 Task: Set the tab size preference to 3.
Action: Mouse moved to (1045, 99)
Screenshot: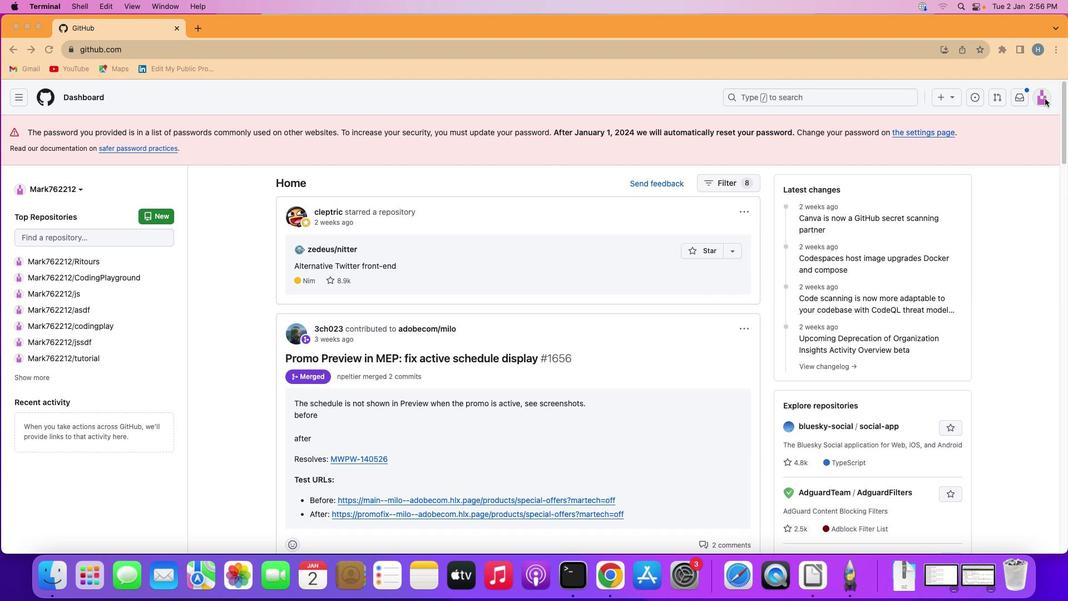 
Action: Mouse pressed left at (1045, 99)
Screenshot: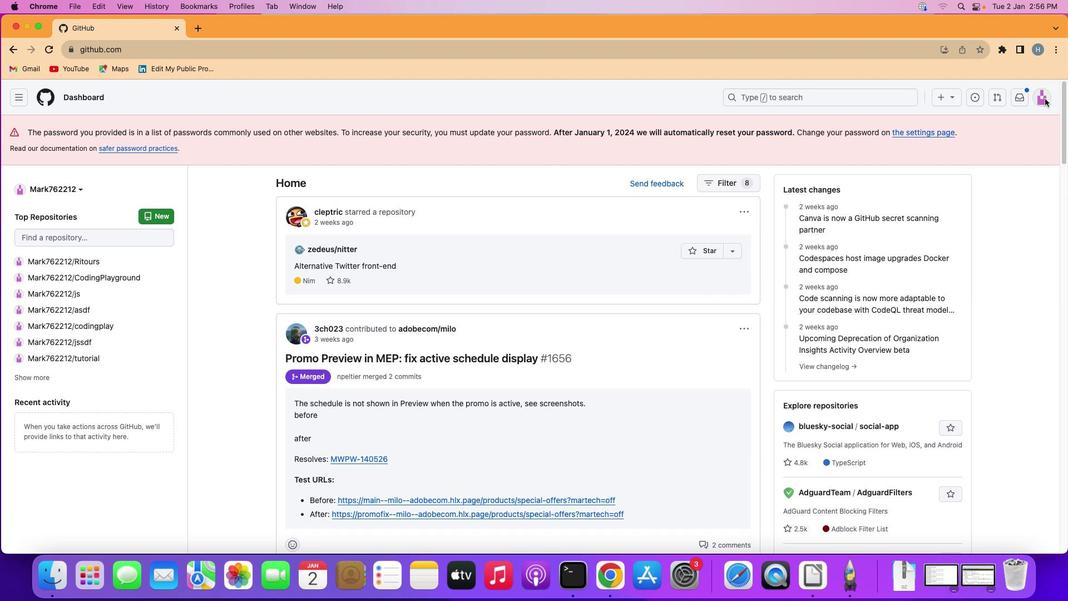 
Action: Mouse moved to (1045, 94)
Screenshot: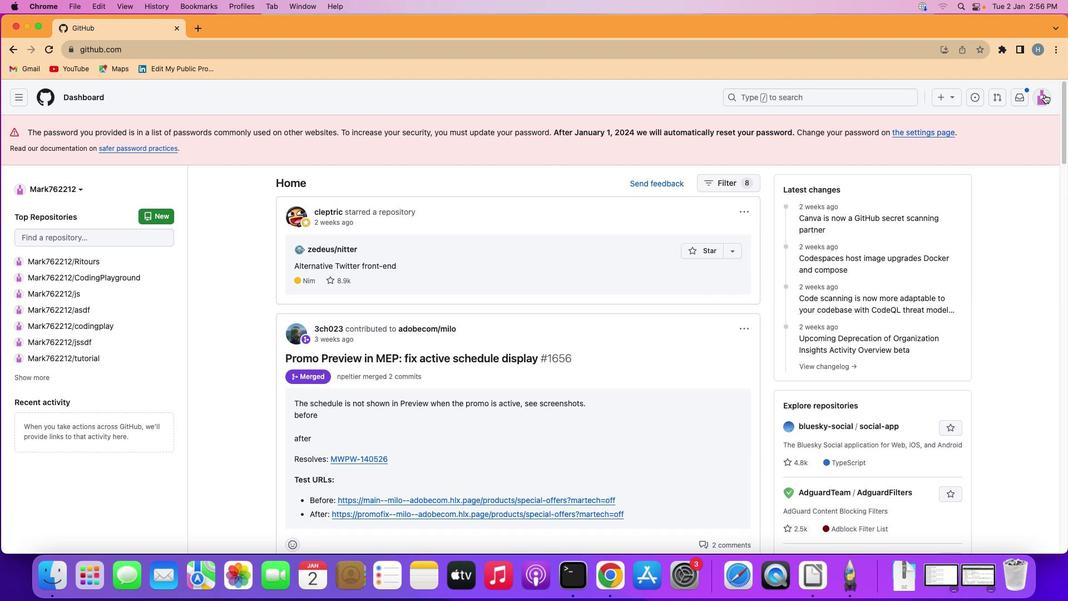 
Action: Mouse pressed left at (1045, 94)
Screenshot: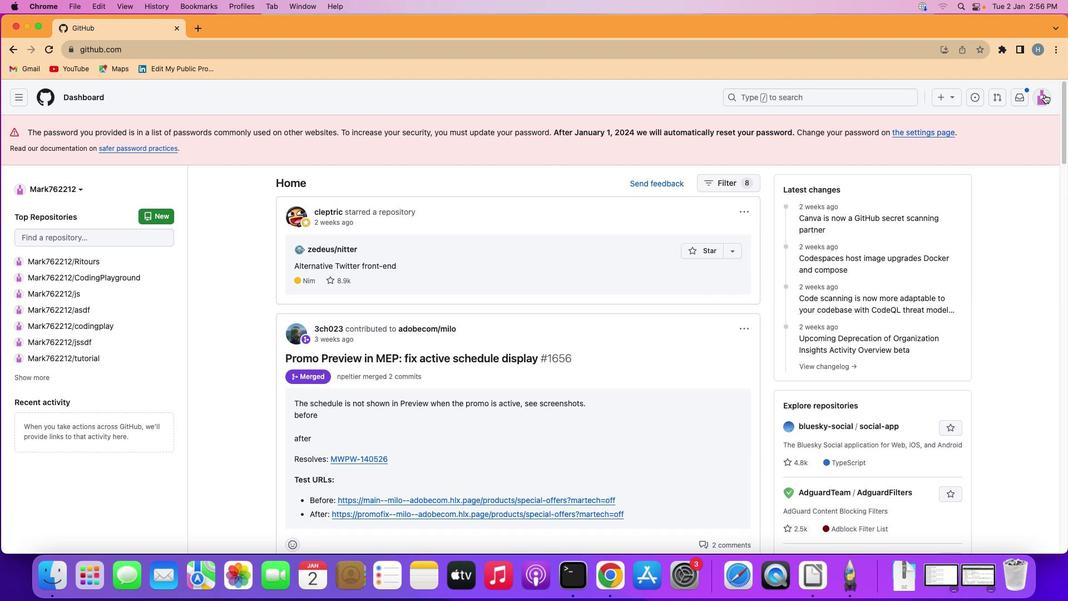 
Action: Mouse moved to (979, 402)
Screenshot: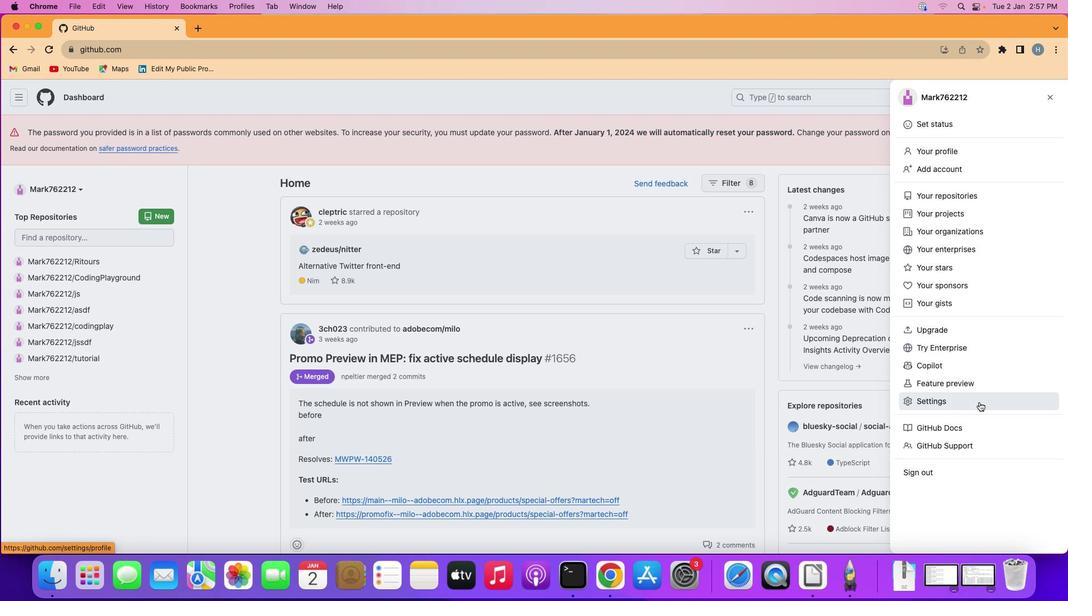 
Action: Mouse pressed left at (979, 402)
Screenshot: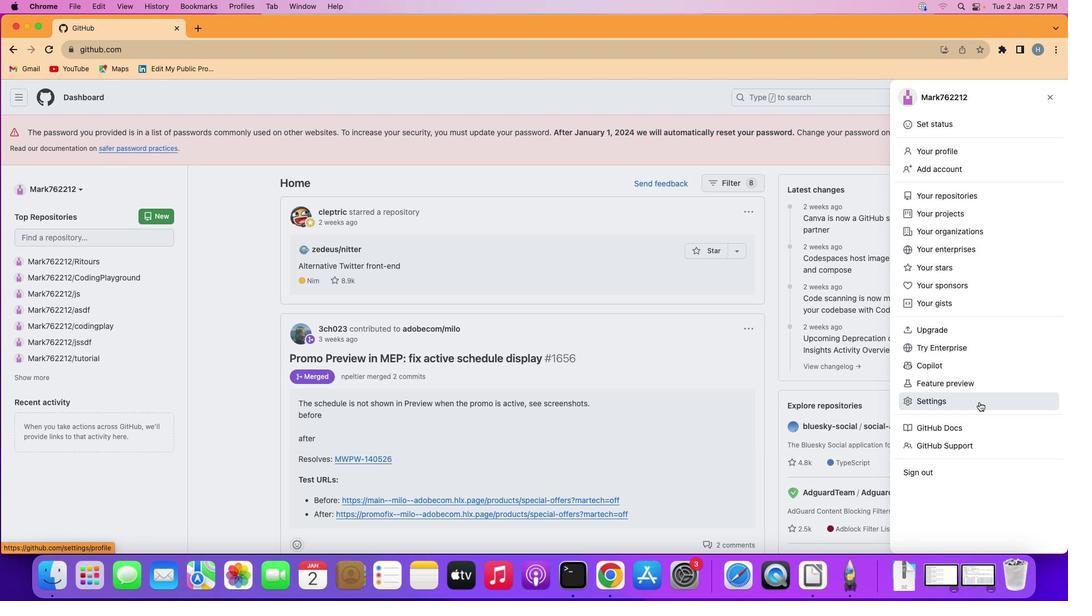 
Action: Mouse moved to (285, 271)
Screenshot: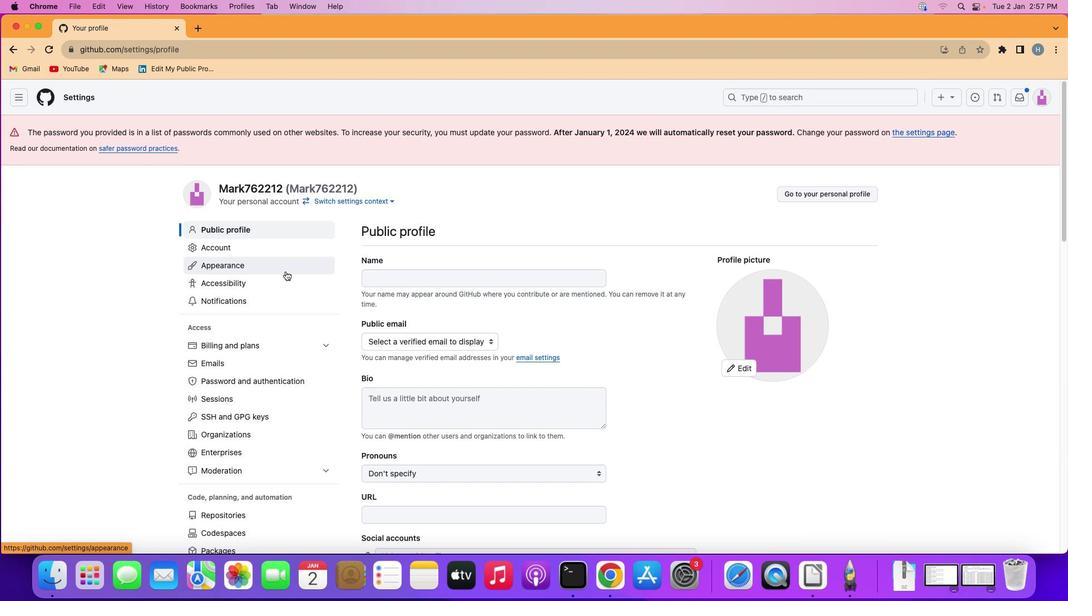 
Action: Mouse pressed left at (285, 271)
Screenshot: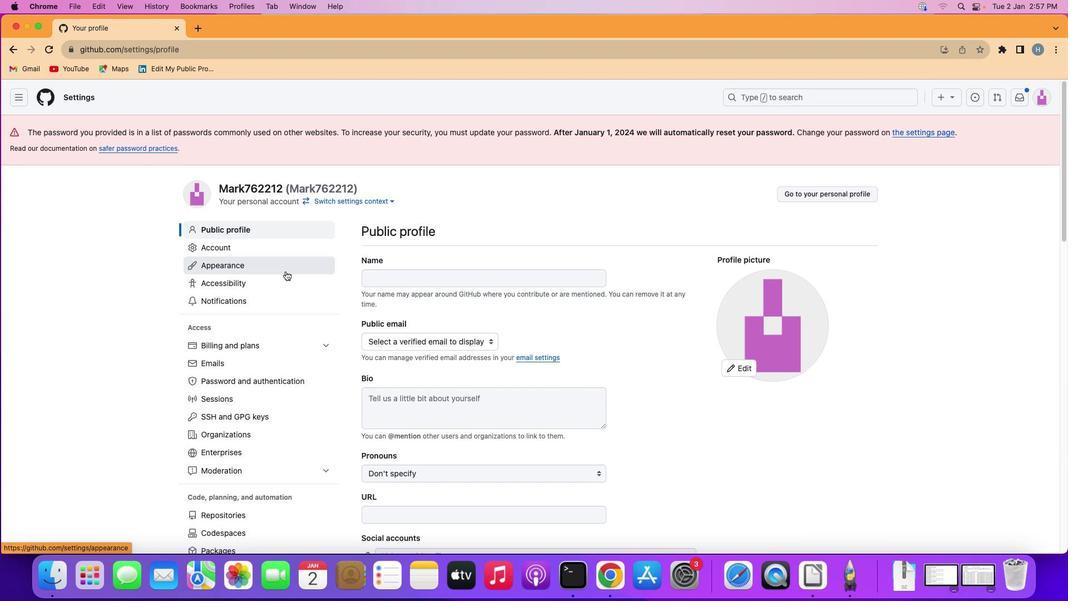 
Action: Mouse moved to (470, 363)
Screenshot: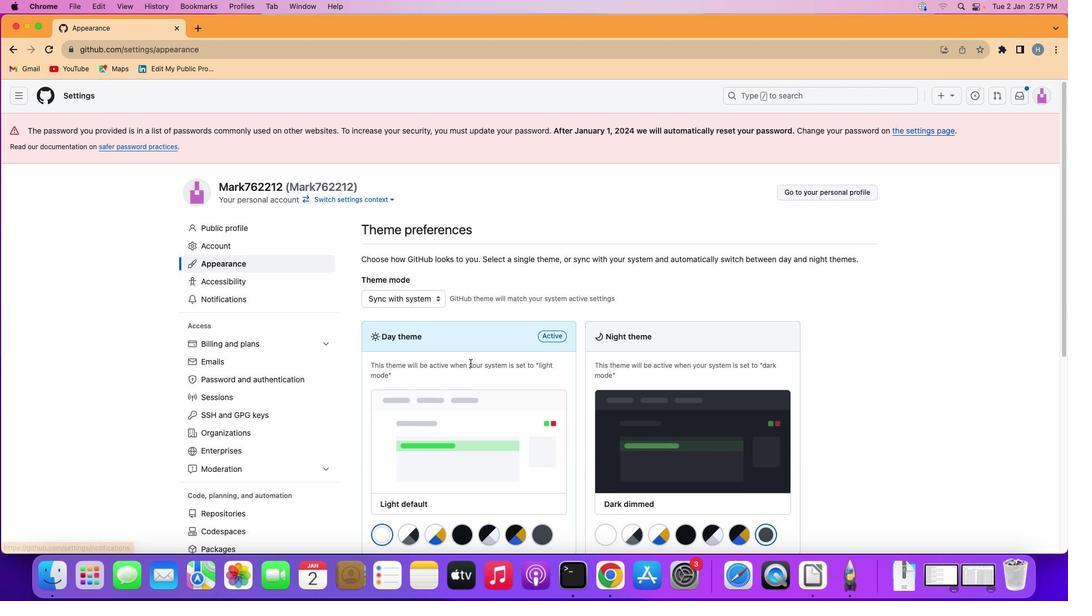 
Action: Mouse scrolled (470, 363) with delta (0, 0)
Screenshot: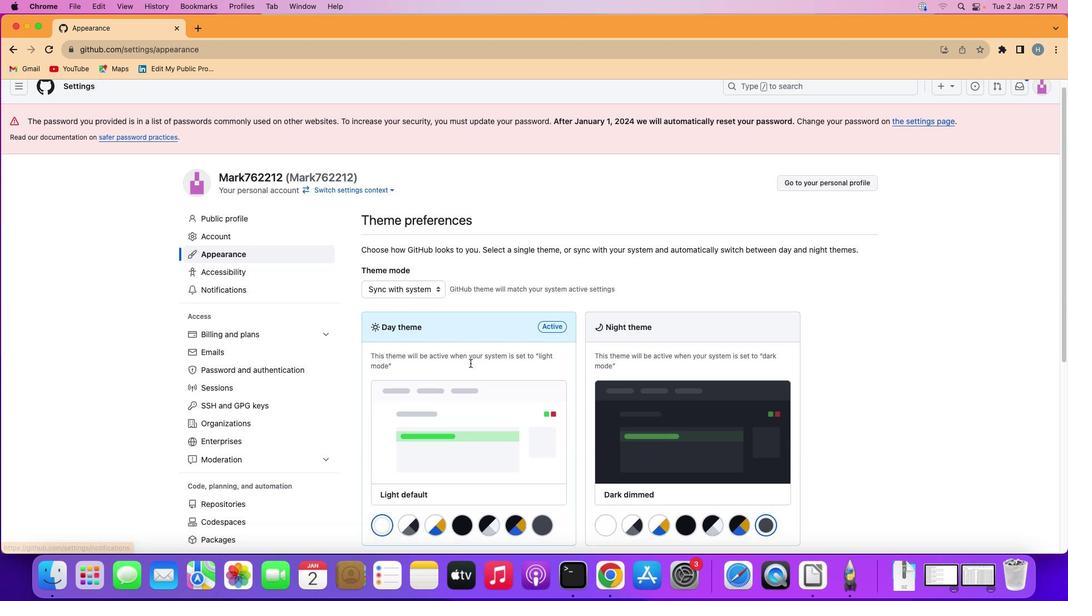 
Action: Mouse moved to (470, 363)
Screenshot: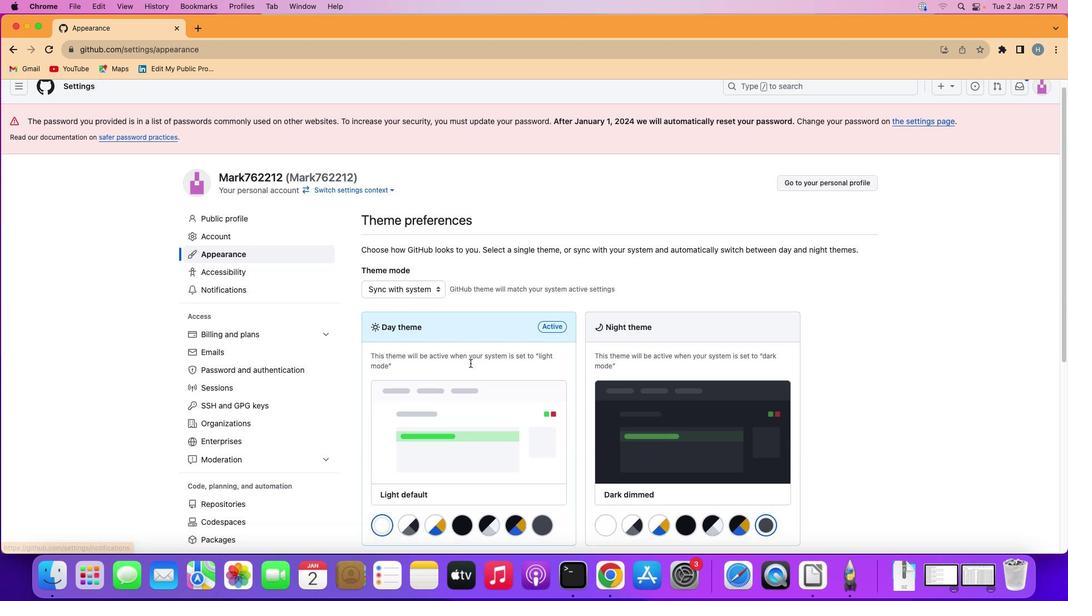 
Action: Mouse scrolled (470, 363) with delta (0, 0)
Screenshot: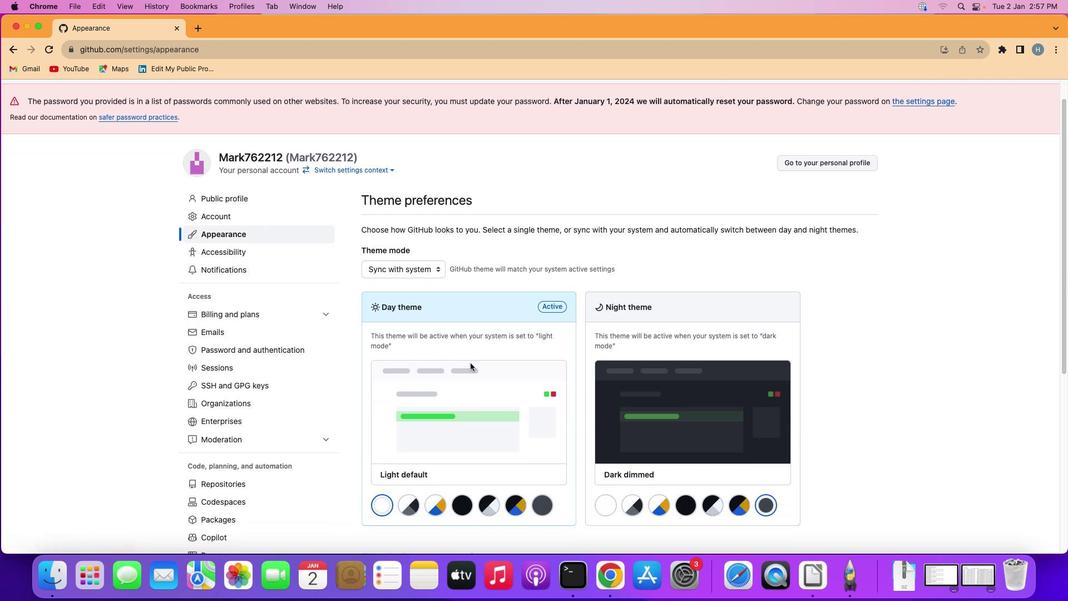 
Action: Mouse scrolled (470, 363) with delta (0, -1)
Screenshot: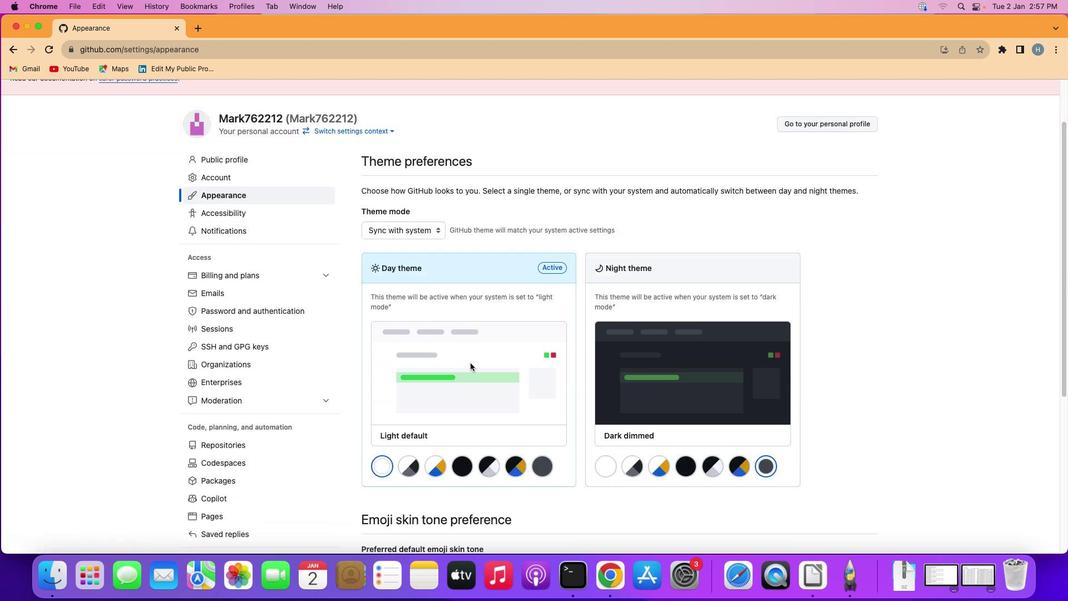 
Action: Mouse moved to (470, 363)
Screenshot: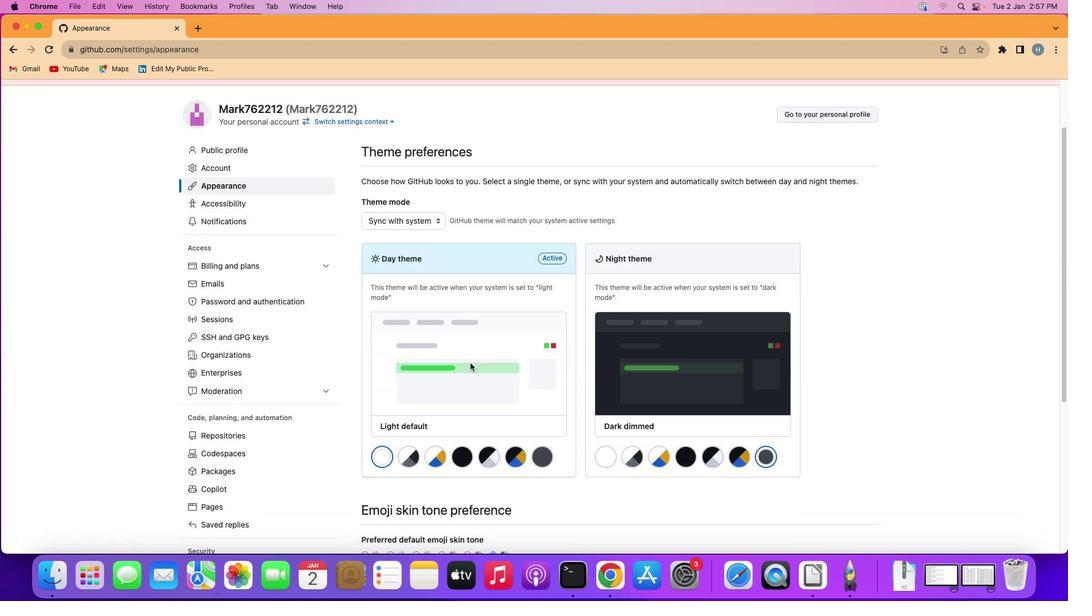 
Action: Mouse scrolled (470, 363) with delta (0, 0)
Screenshot: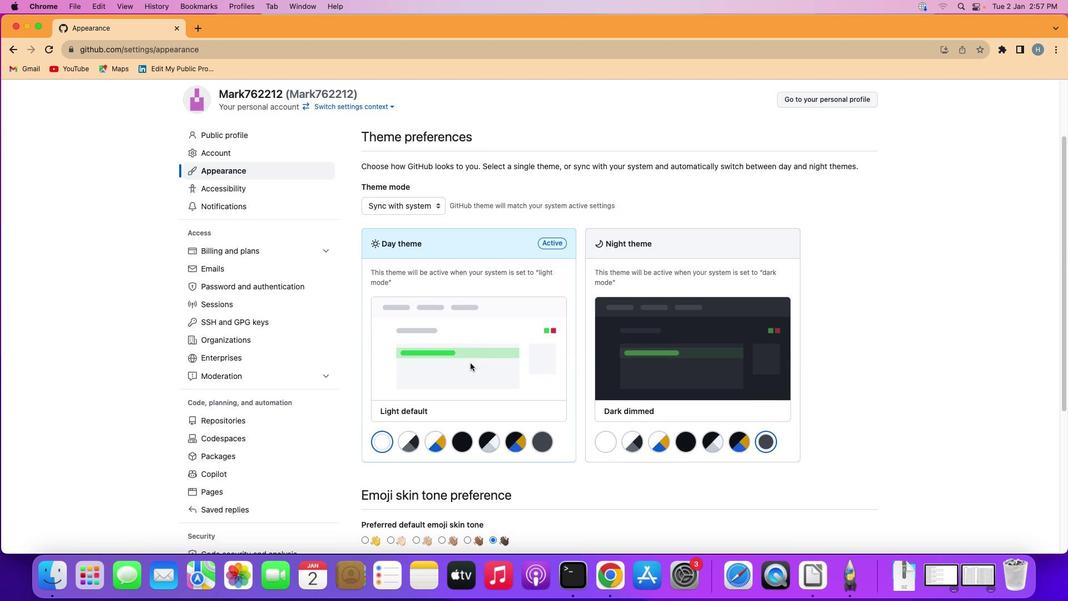 
Action: Mouse scrolled (470, 363) with delta (0, 0)
Screenshot: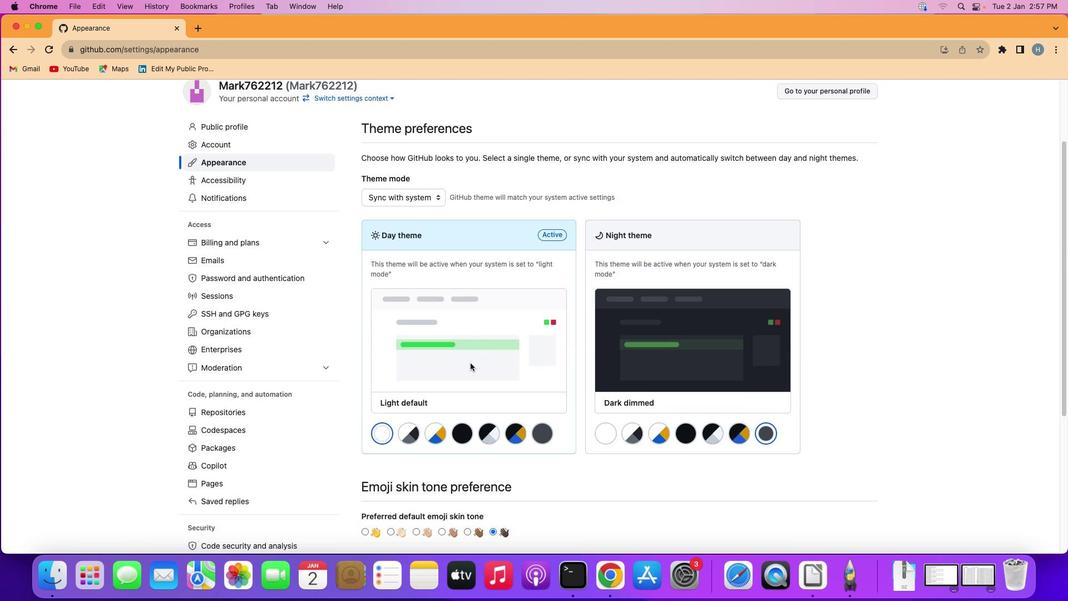 
Action: Mouse scrolled (470, 363) with delta (0, 0)
Screenshot: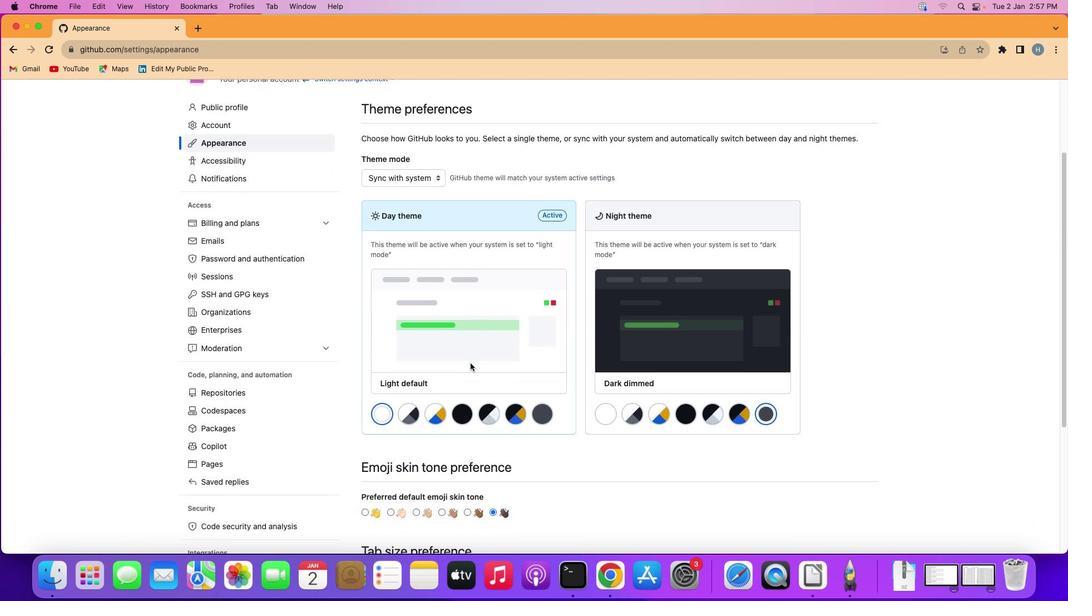 
Action: Mouse scrolled (470, 363) with delta (0, 0)
Screenshot: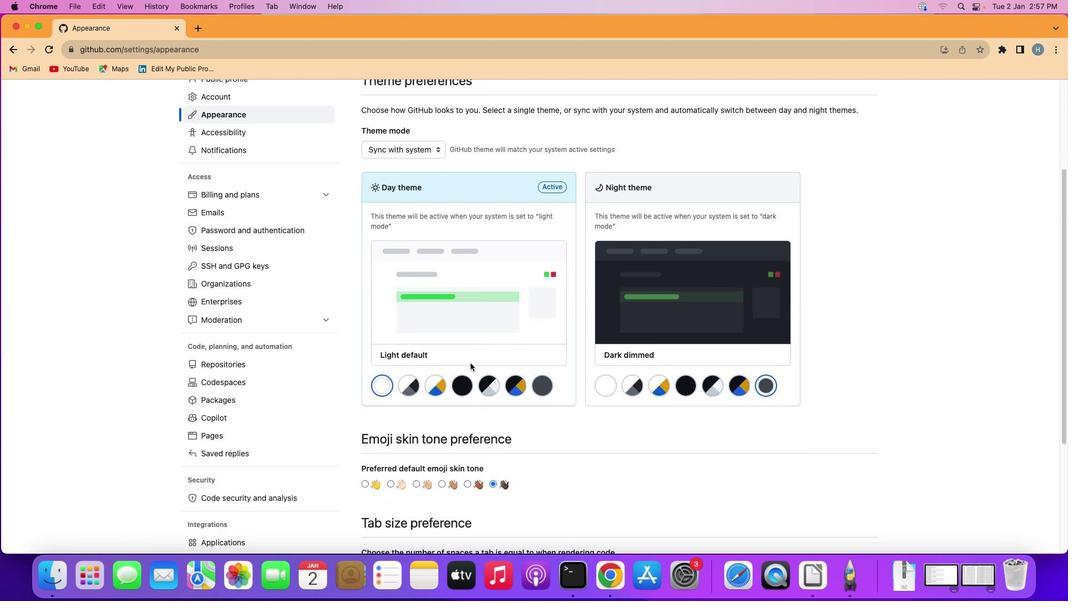 
Action: Mouse scrolled (470, 363) with delta (0, 0)
Screenshot: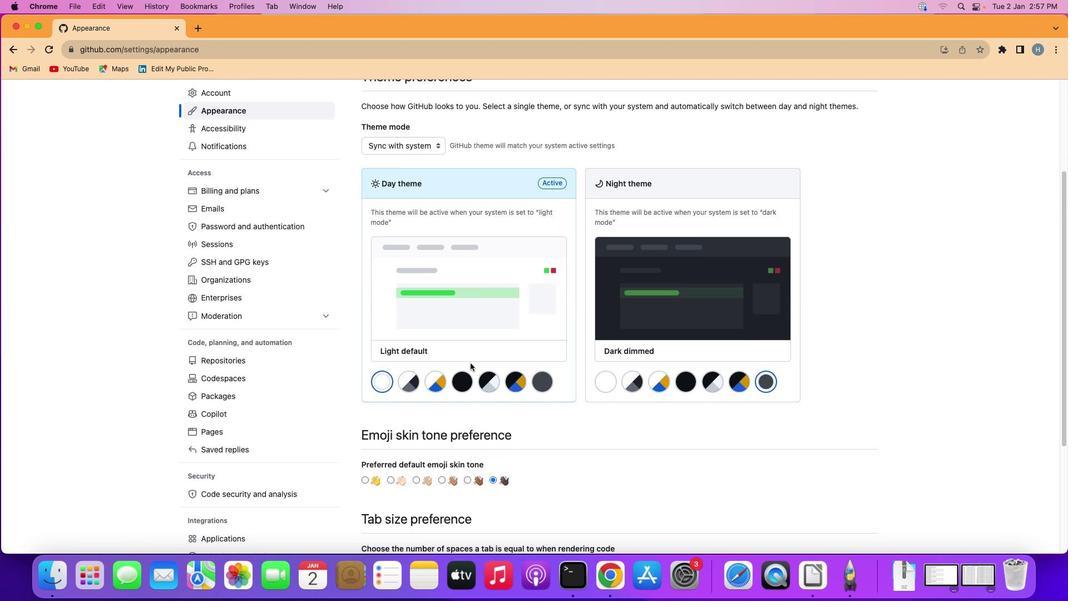 
Action: Mouse scrolled (470, 363) with delta (0, -1)
Screenshot: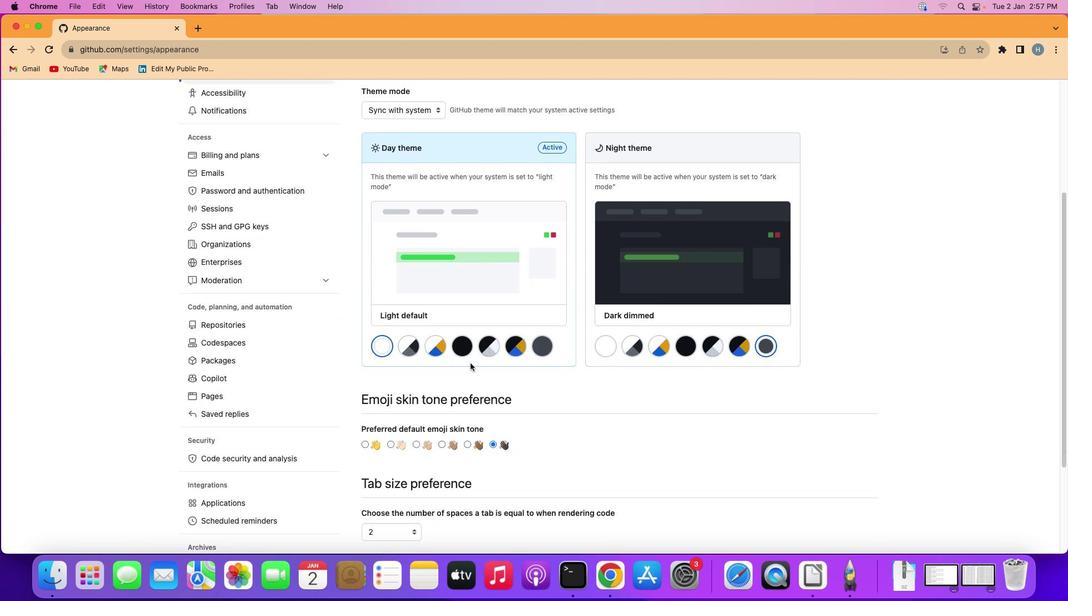
Action: Mouse scrolled (470, 363) with delta (0, 0)
Screenshot: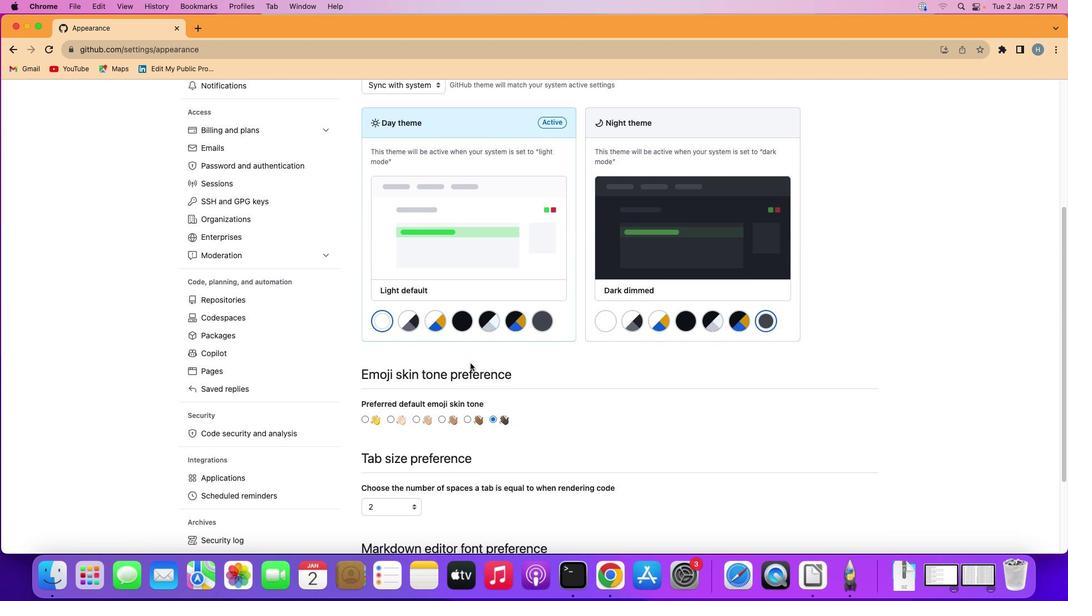 
Action: Mouse scrolled (470, 363) with delta (0, 0)
Screenshot: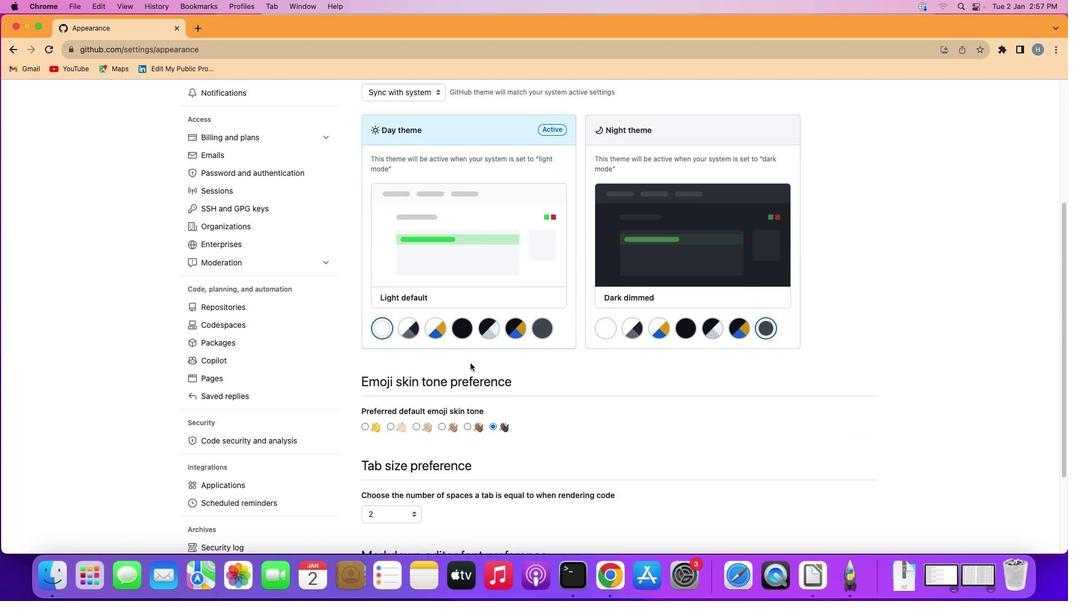 
Action: Mouse scrolled (470, 363) with delta (0, 0)
Screenshot: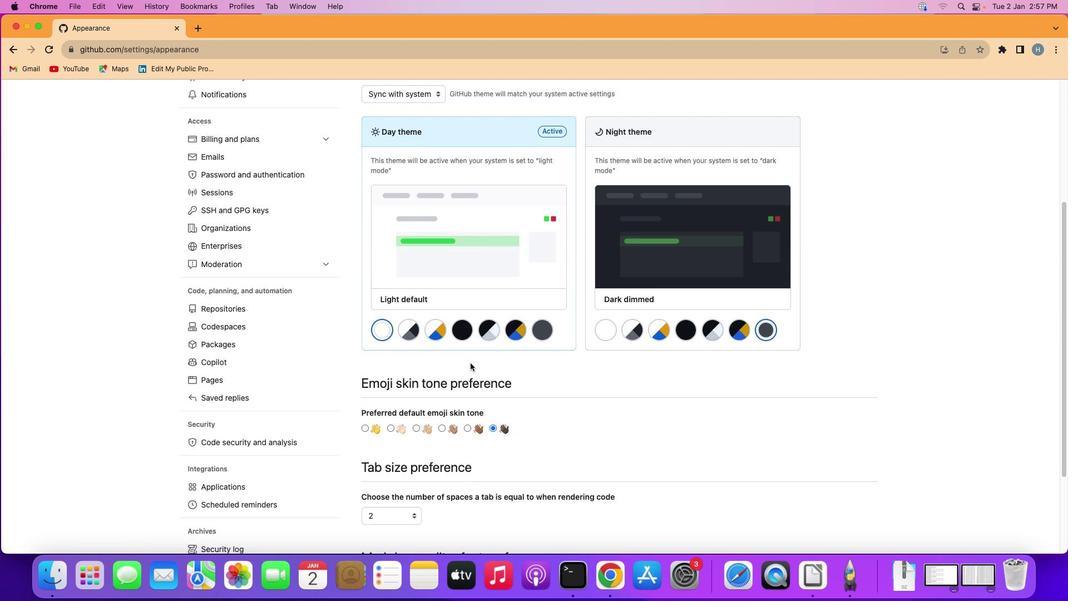 
Action: Mouse scrolled (470, 363) with delta (0, 0)
Screenshot: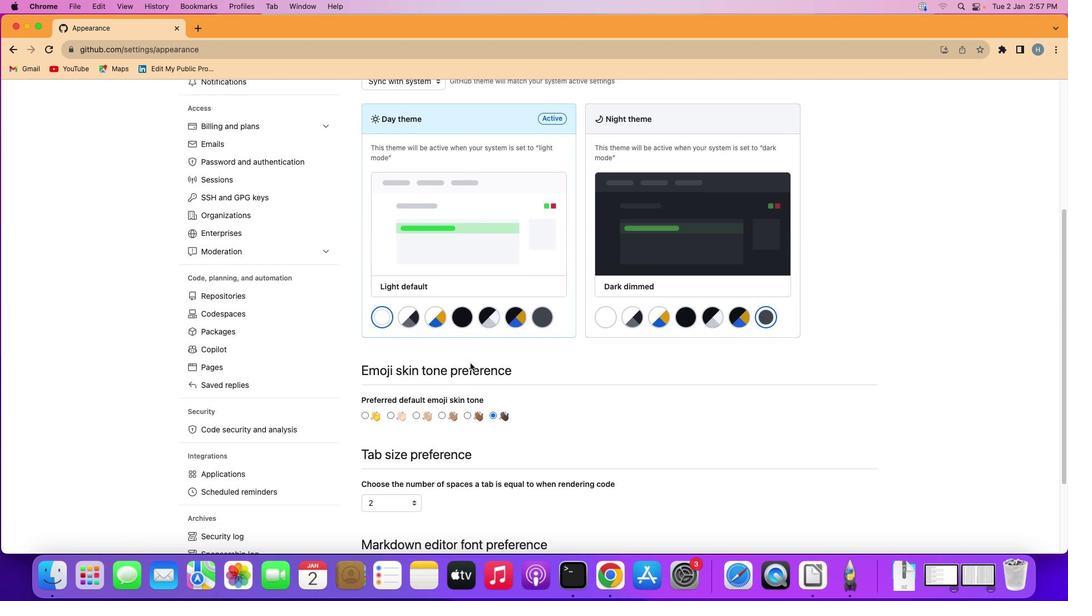 
Action: Mouse scrolled (470, 363) with delta (0, -1)
Screenshot: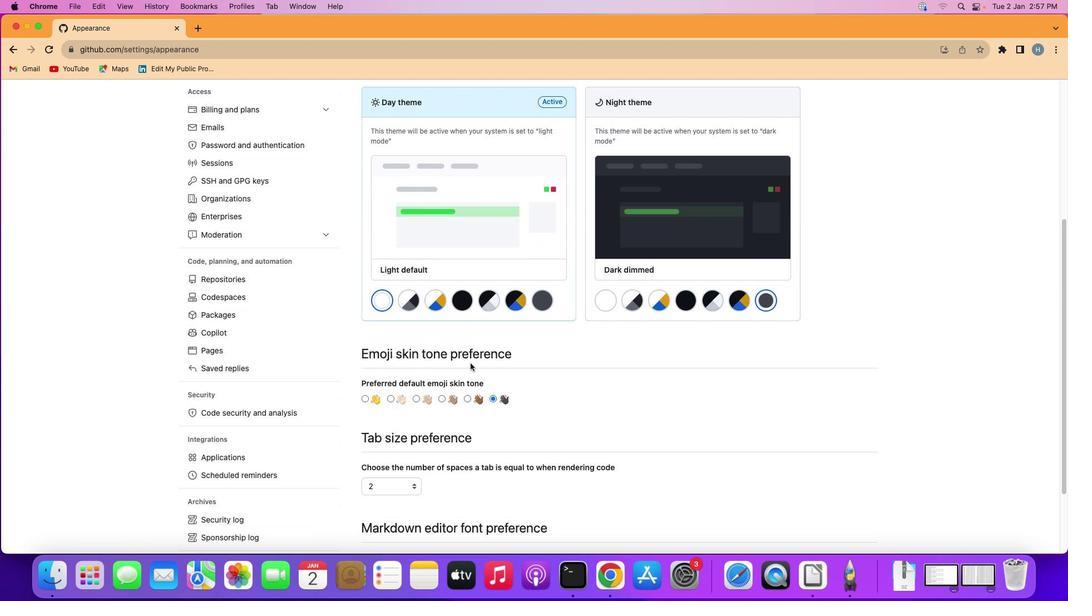 
Action: Mouse scrolled (470, 363) with delta (0, 0)
Screenshot: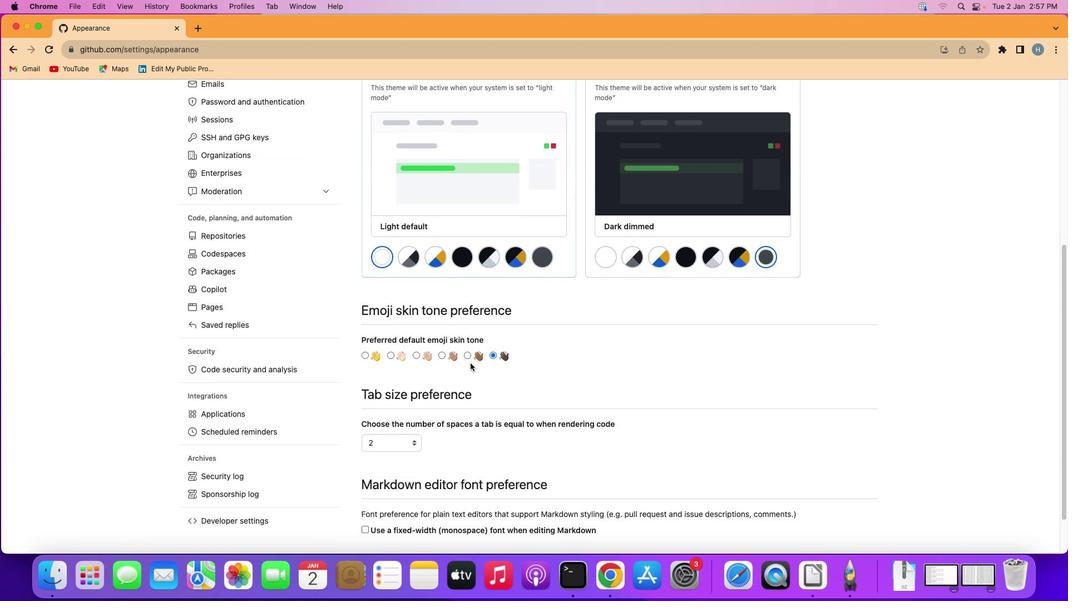 
Action: Mouse scrolled (470, 363) with delta (0, 0)
Screenshot: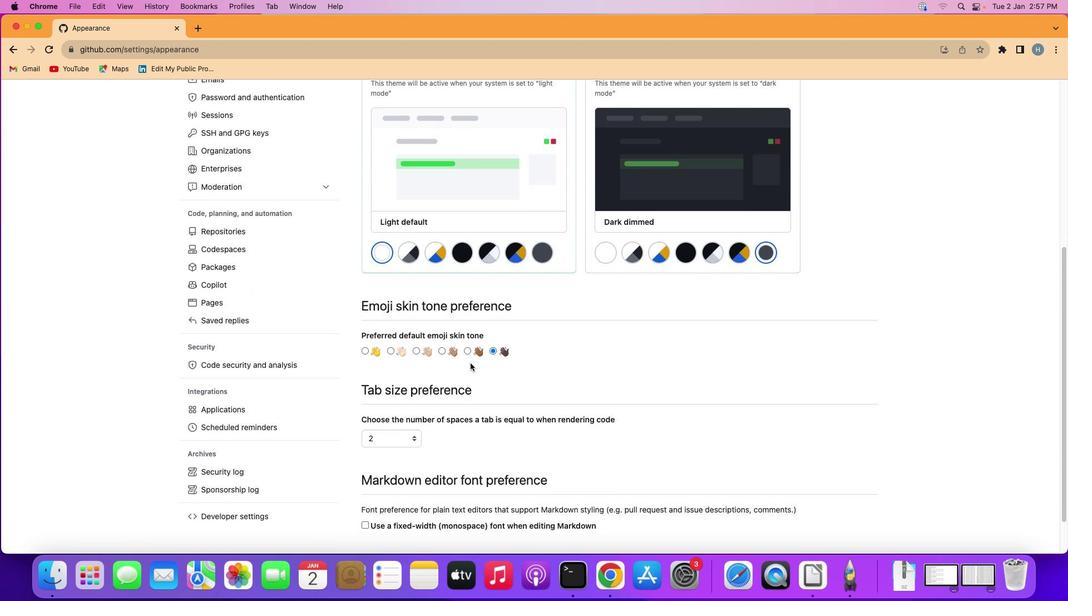 
Action: Mouse moved to (410, 430)
Screenshot: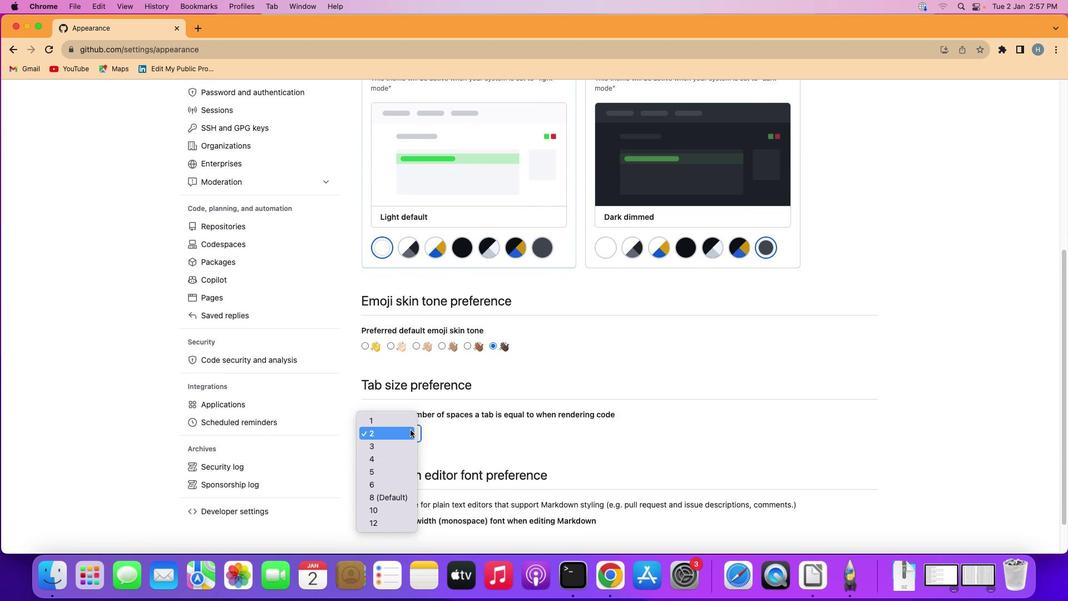 
Action: Mouse pressed left at (410, 430)
Screenshot: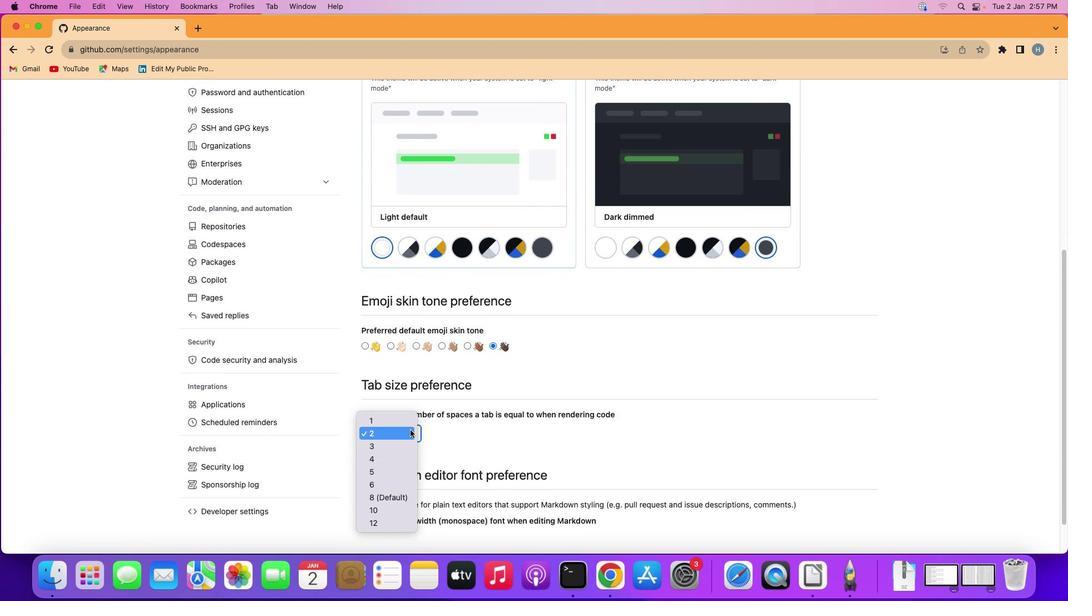 
Action: Mouse moved to (395, 447)
Screenshot: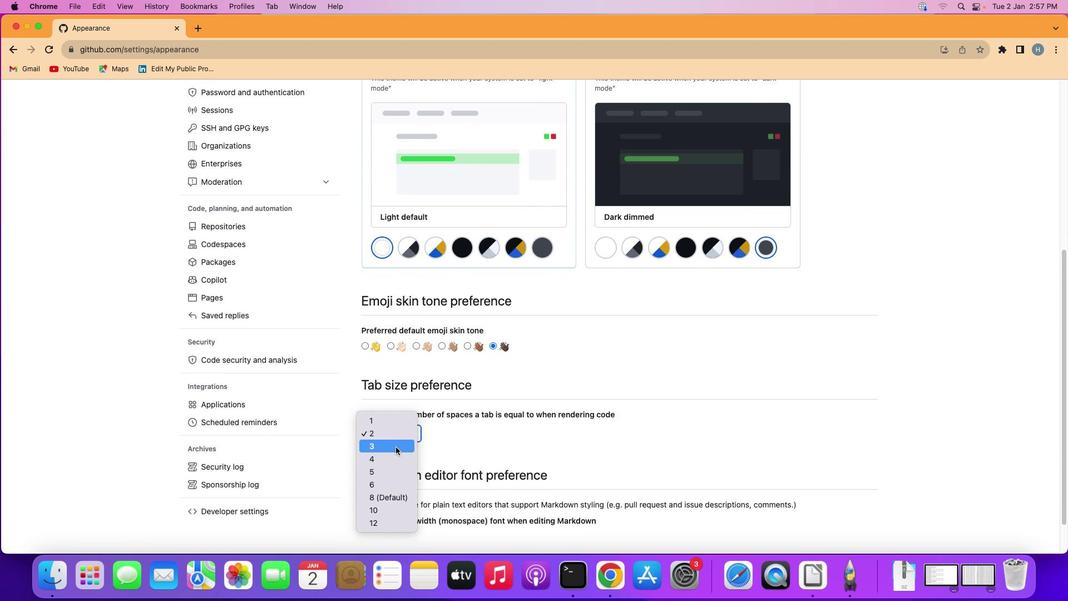 
Action: Mouse pressed left at (395, 447)
Screenshot: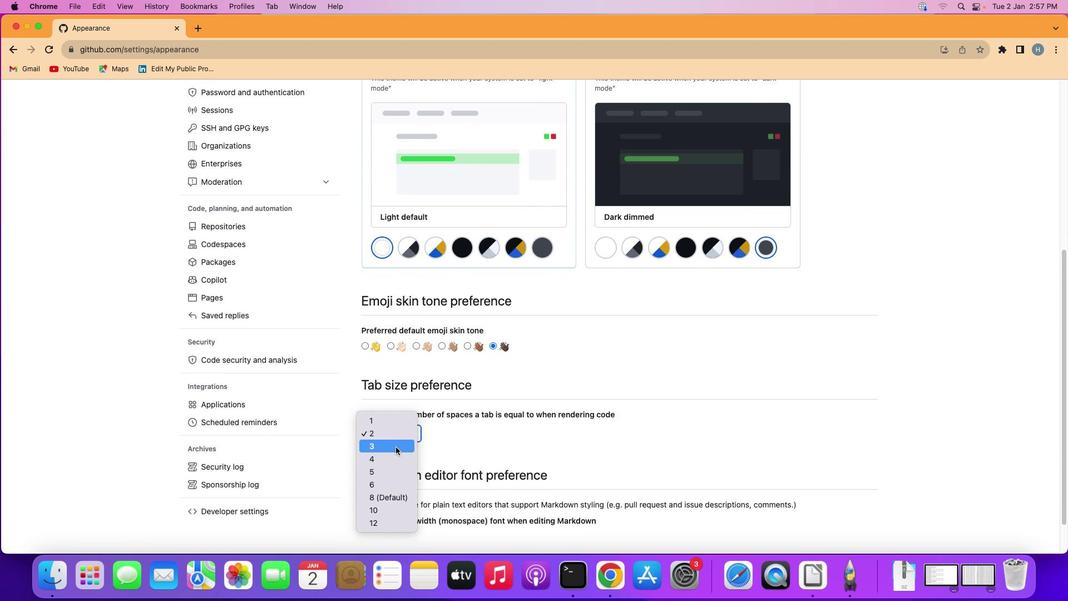 
Action: Mouse moved to (395, 447)
Screenshot: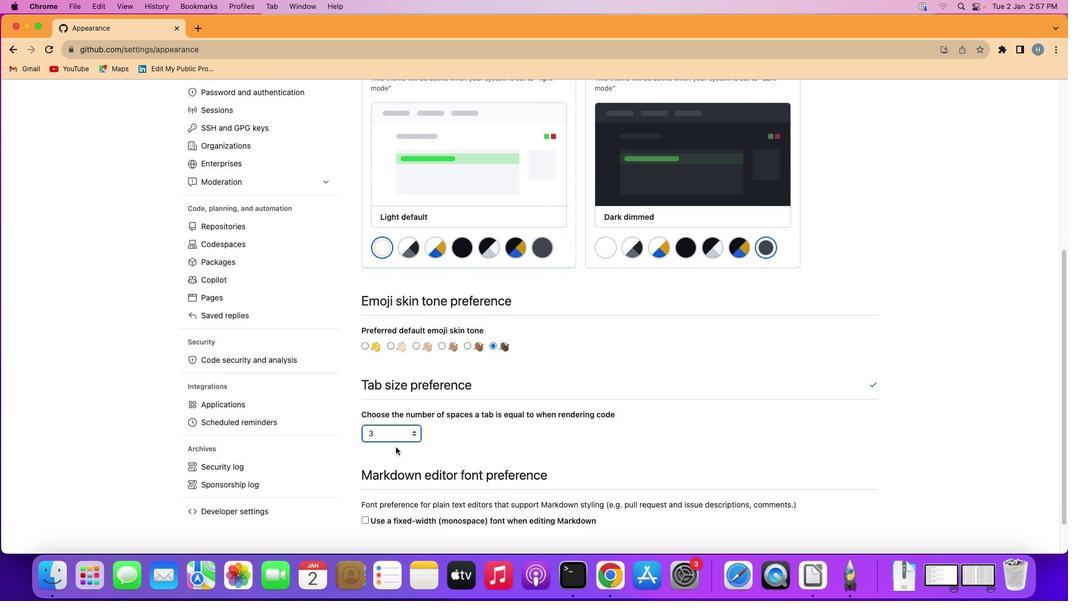 
